 Task: Create in the project TrackForge and in the Backlog issue 'Improve the appâ€™s performance during network interruptions' a child issue 'Serverless computing application cost optimization and testing', and assign it to team member softage.4@softage.net.
Action: Mouse moved to (8, 28)
Screenshot: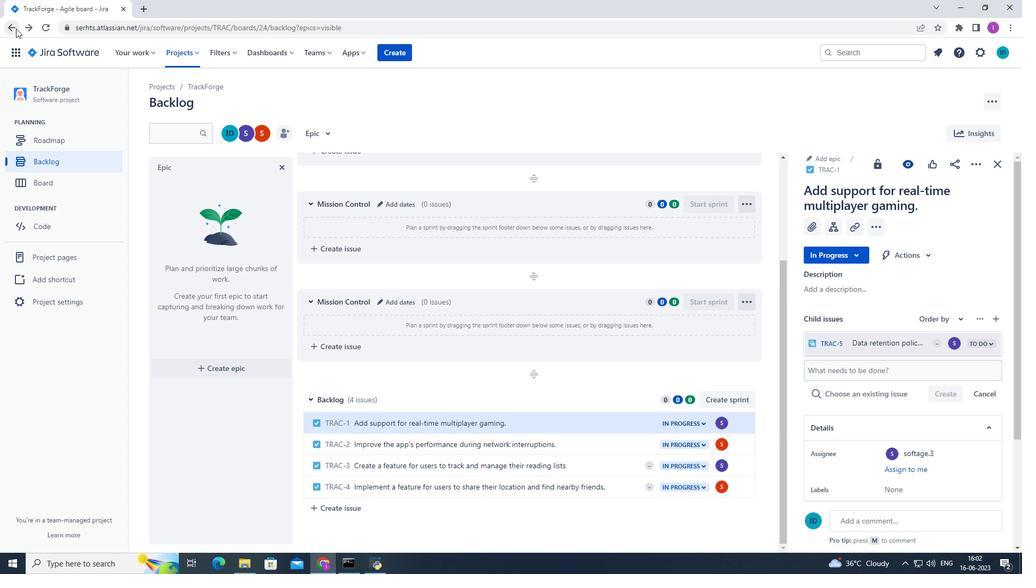 
Action: Mouse pressed left at (8, 28)
Screenshot: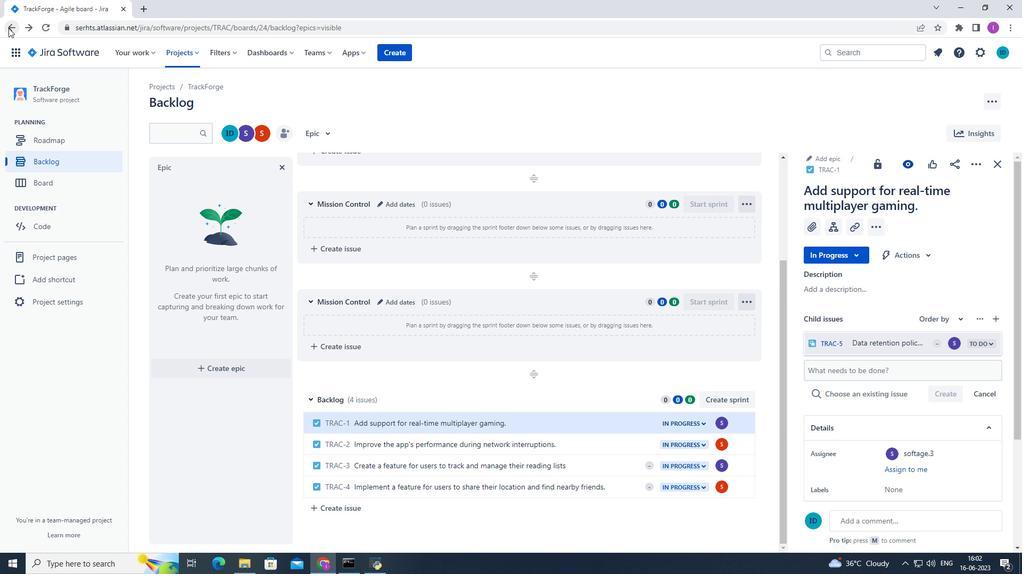 
Action: Mouse moved to (54, 166)
Screenshot: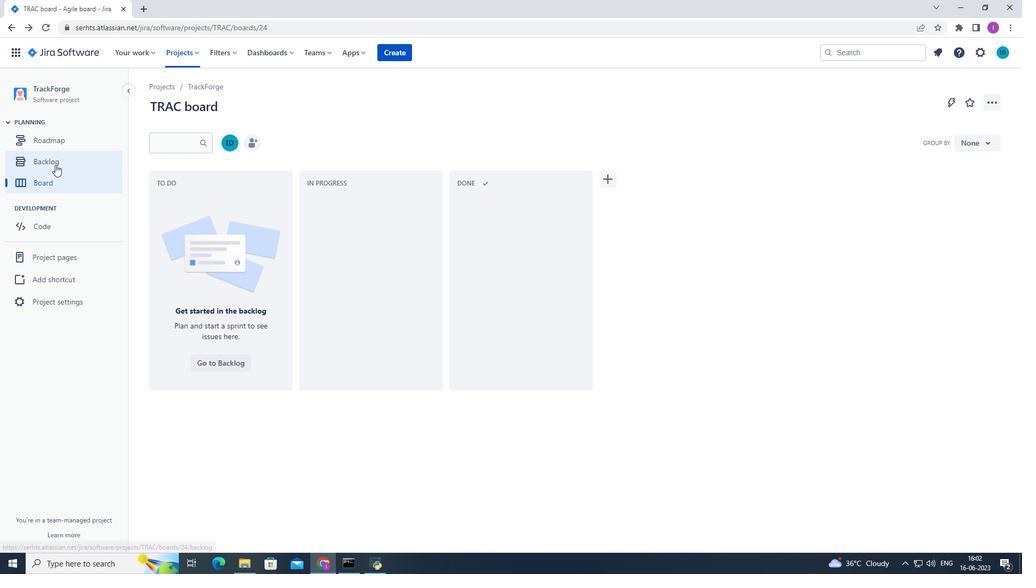
Action: Mouse pressed left at (54, 166)
Screenshot: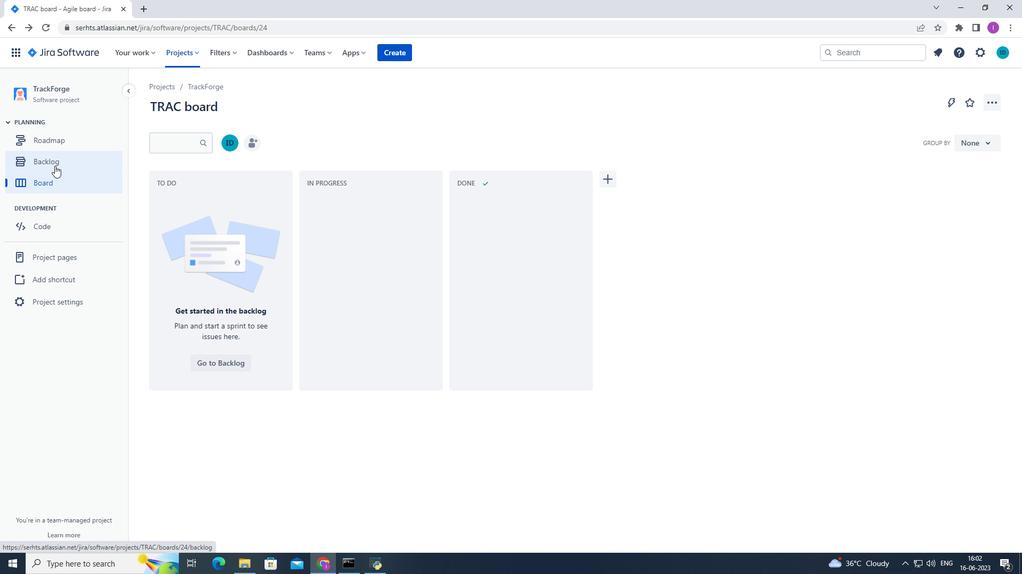 
Action: Mouse moved to (302, 394)
Screenshot: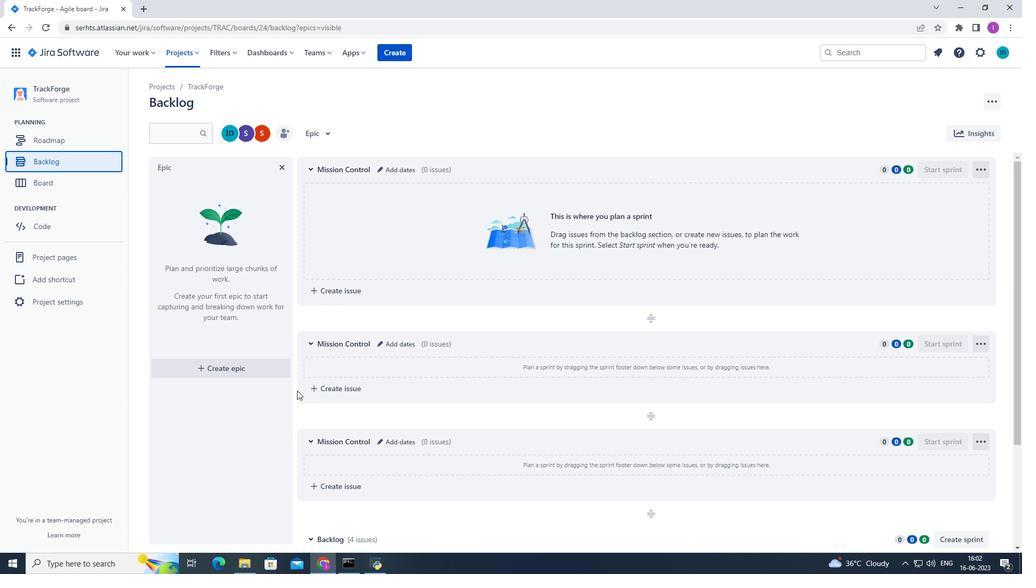 
Action: Mouse scrolled (302, 393) with delta (0, 0)
Screenshot: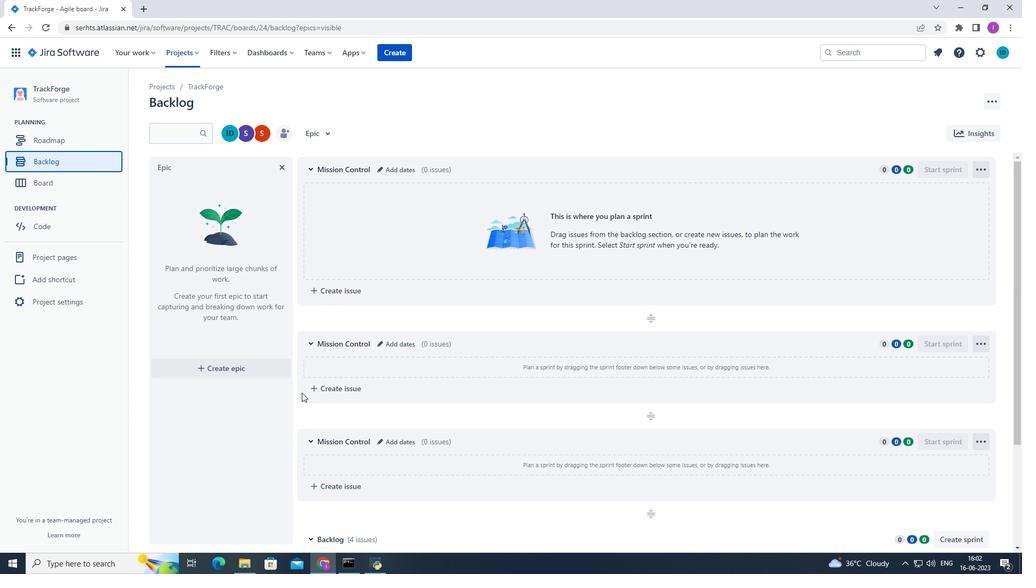 
Action: Mouse moved to (302, 394)
Screenshot: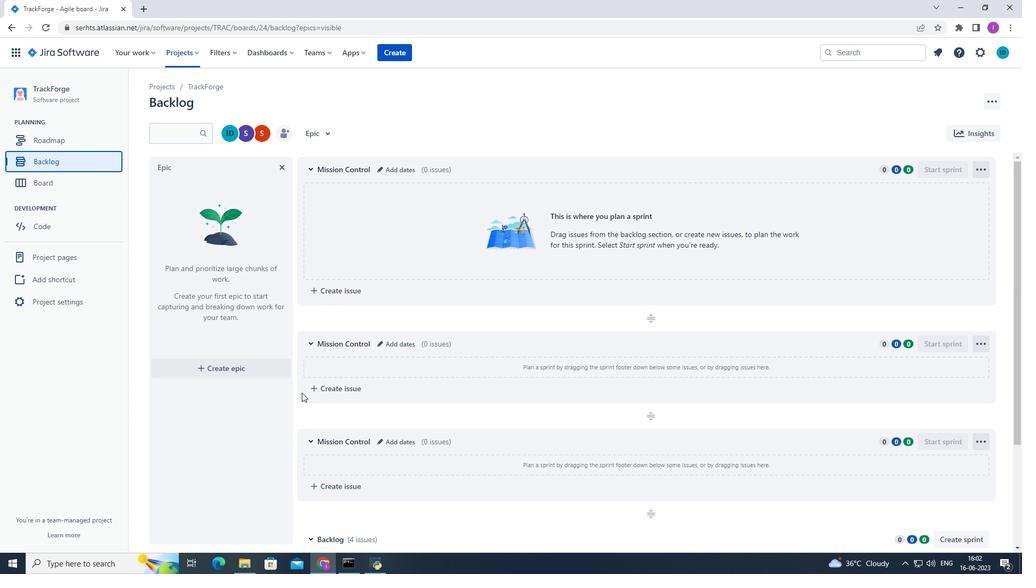 
Action: Mouse scrolled (302, 394) with delta (0, 0)
Screenshot: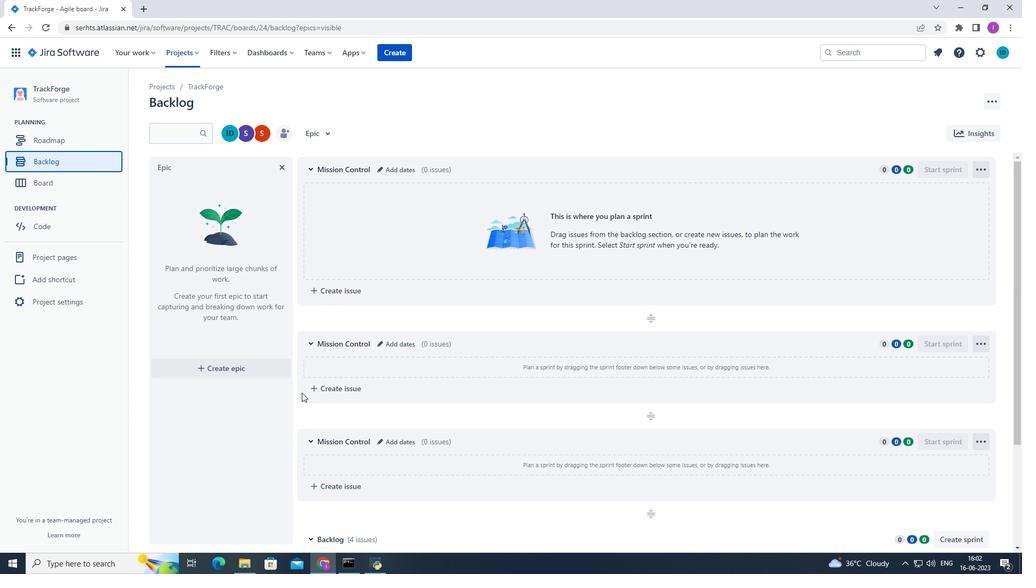 
Action: Mouse moved to (303, 394)
Screenshot: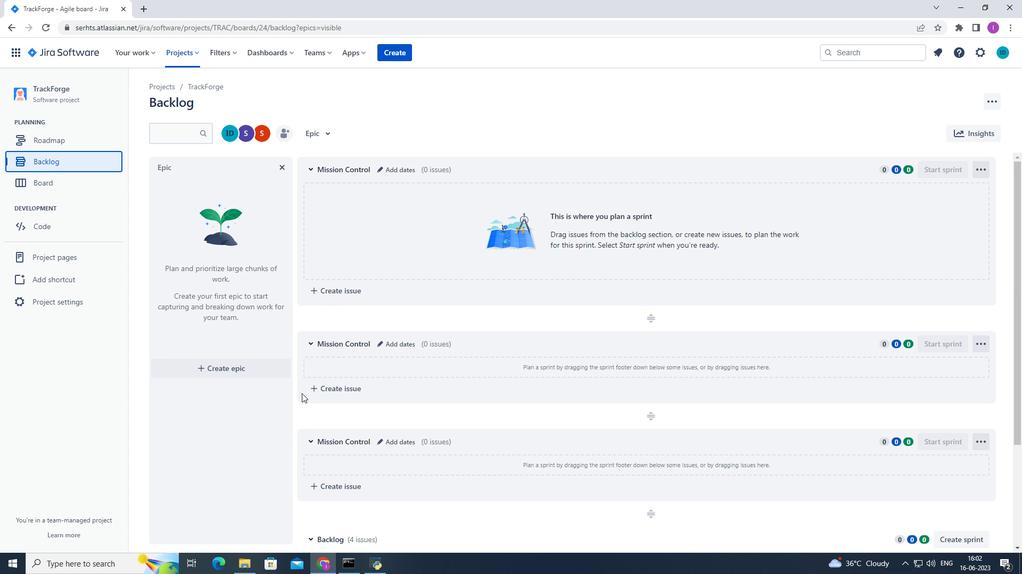 
Action: Mouse scrolled (303, 394) with delta (0, 0)
Screenshot: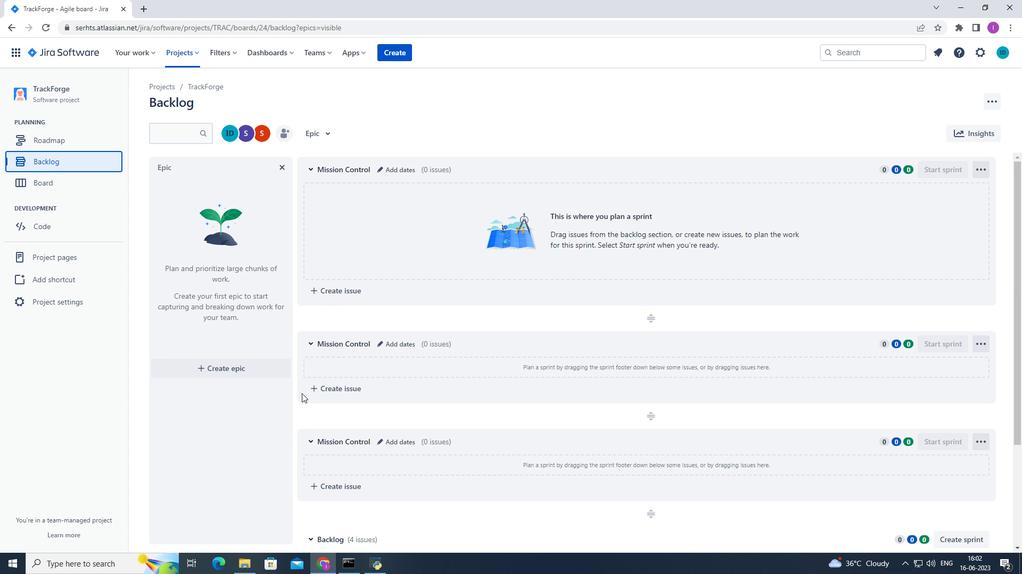 
Action: Mouse moved to (304, 394)
Screenshot: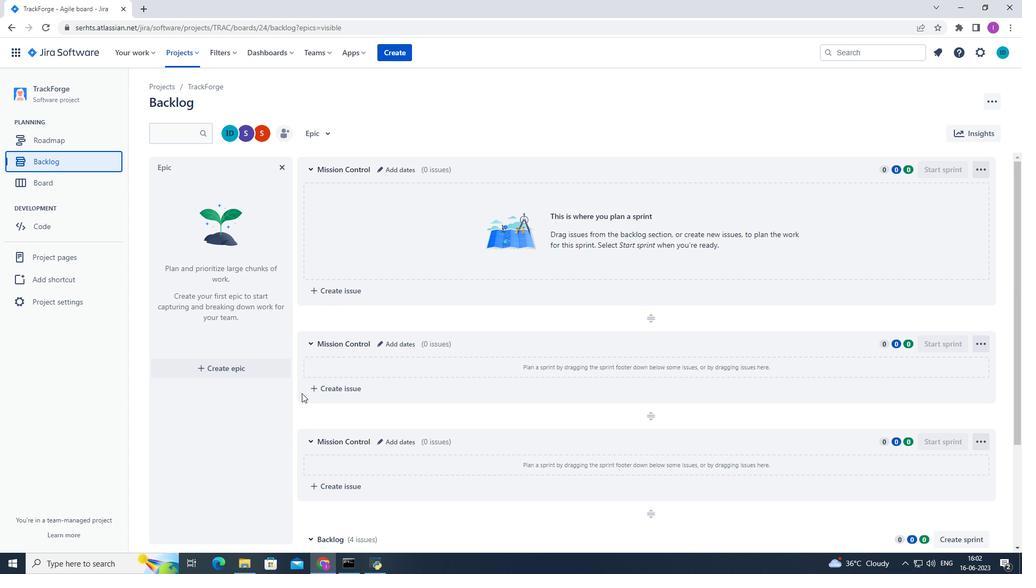 
Action: Mouse scrolled (304, 394) with delta (0, 0)
Screenshot: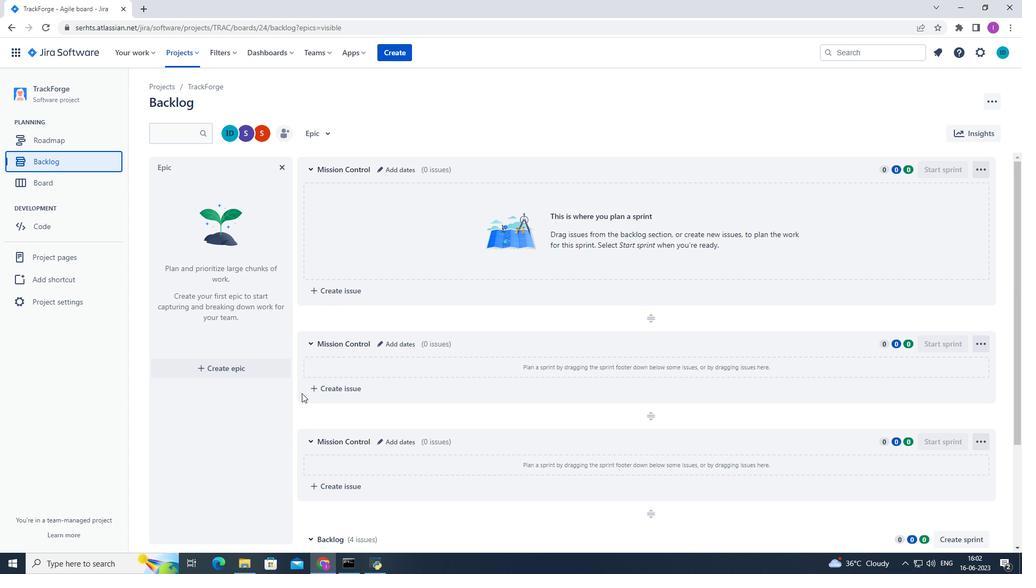 
Action: Mouse moved to (351, 407)
Screenshot: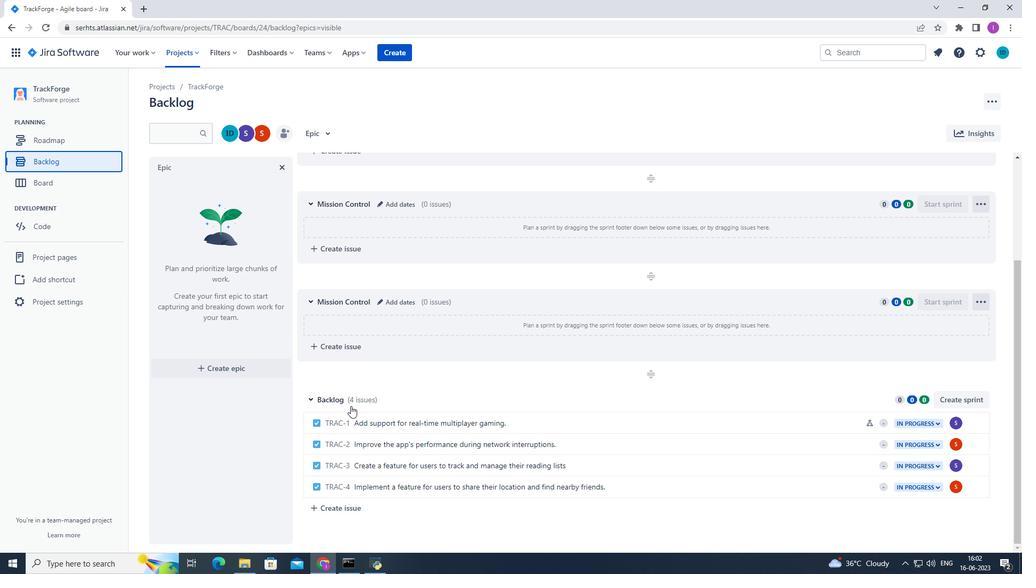 
Action: Mouse scrolled (351, 406) with delta (0, 0)
Screenshot: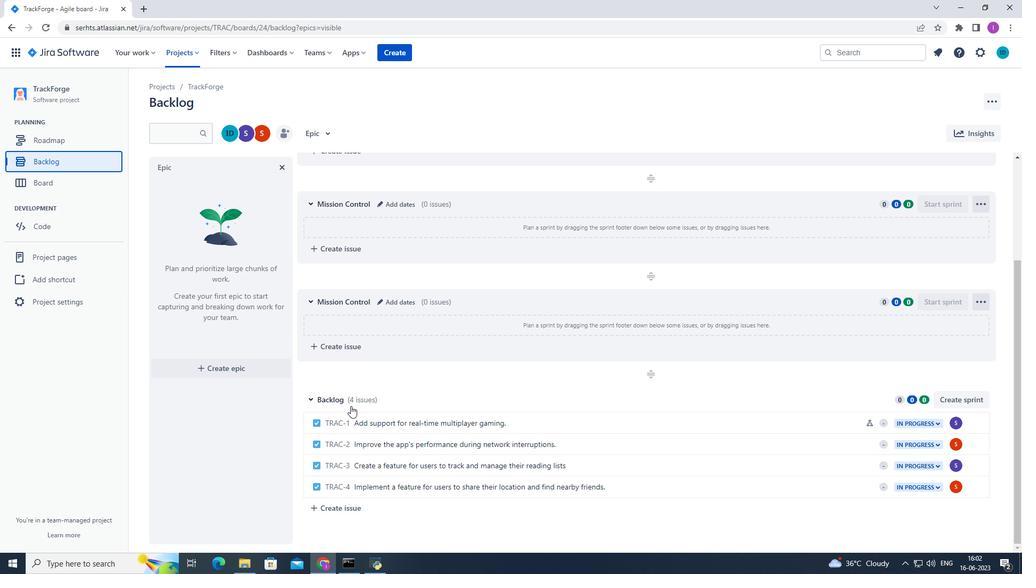 
Action: Mouse scrolled (351, 406) with delta (0, 0)
Screenshot: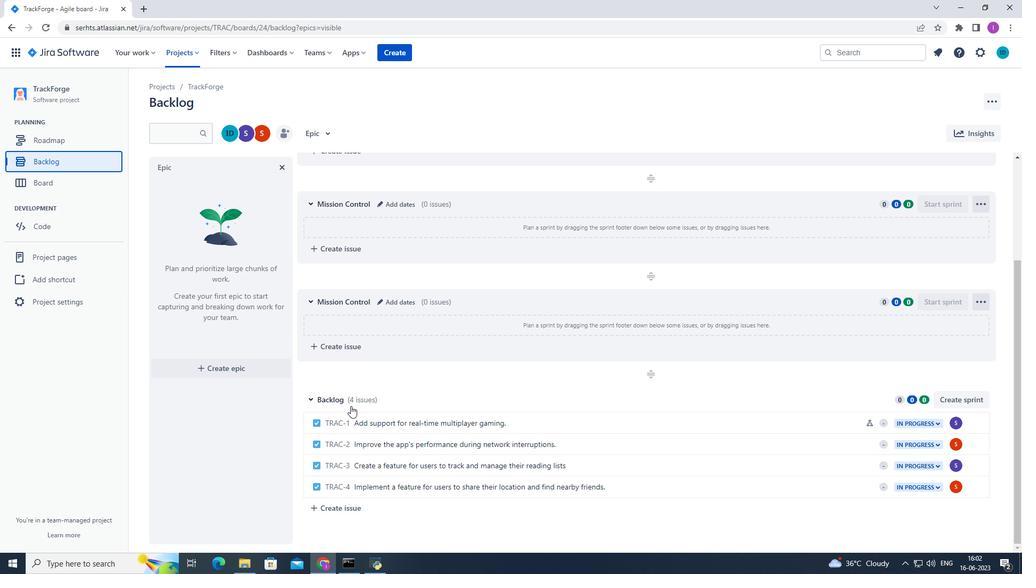 
Action: Mouse moved to (730, 447)
Screenshot: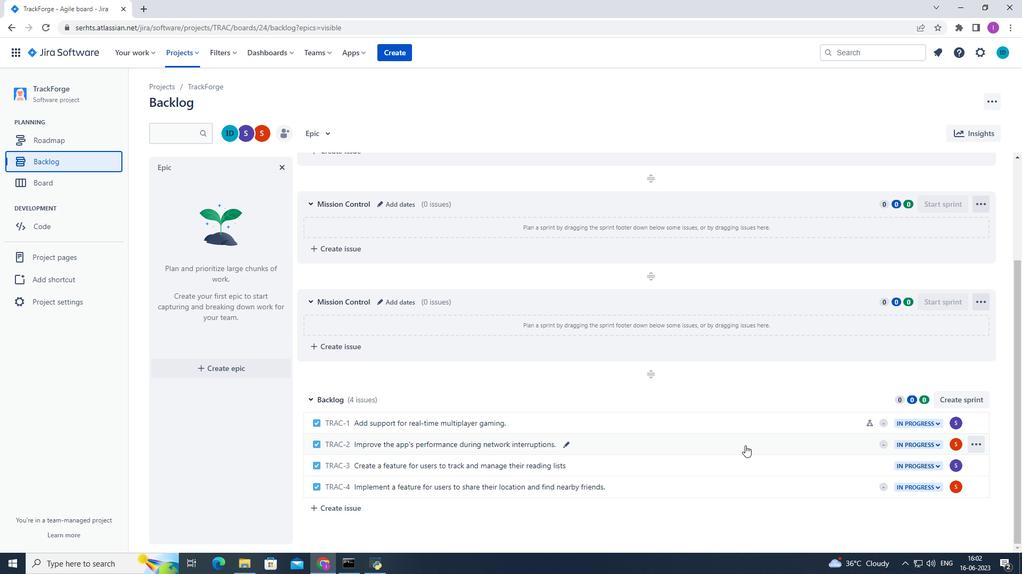 
Action: Mouse pressed left at (730, 447)
Screenshot: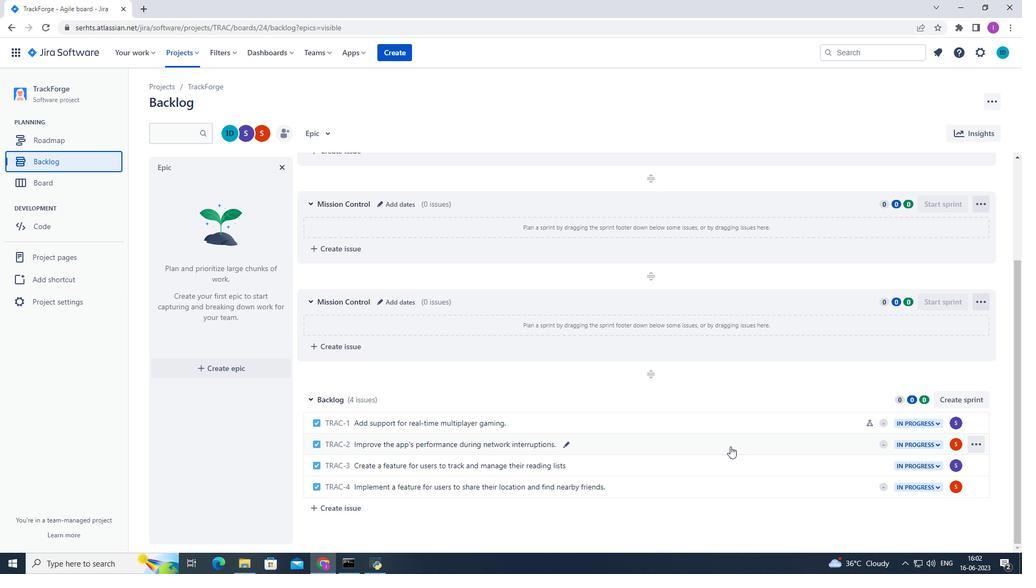 
Action: Mouse moved to (835, 227)
Screenshot: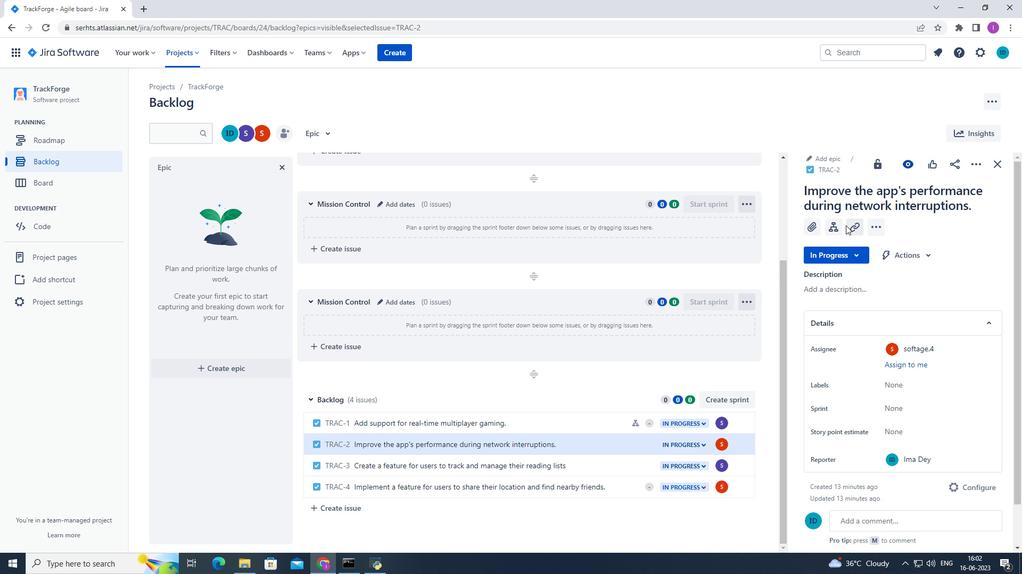 
Action: Mouse pressed left at (835, 227)
Screenshot: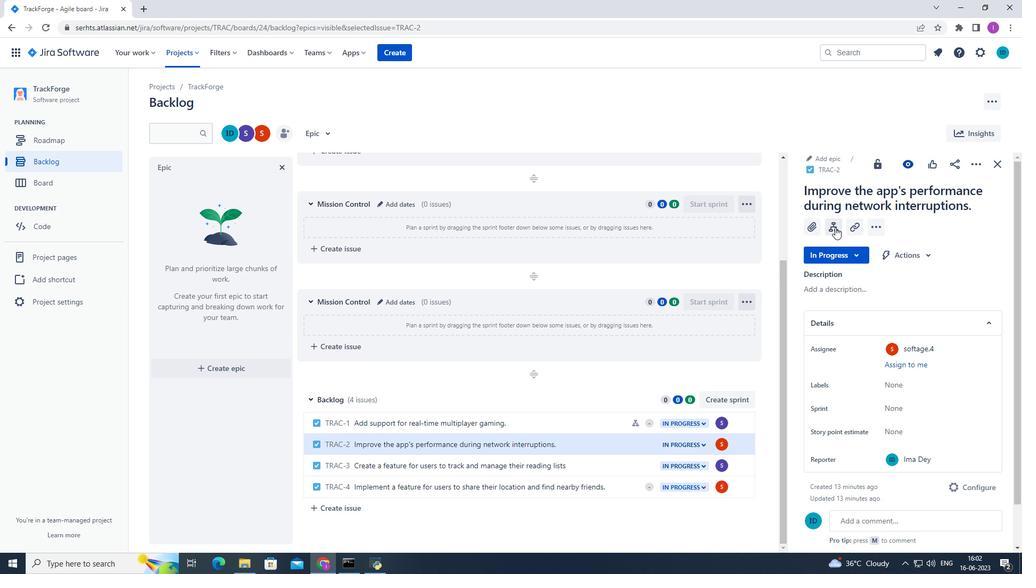 
Action: Mouse moved to (826, 343)
Screenshot: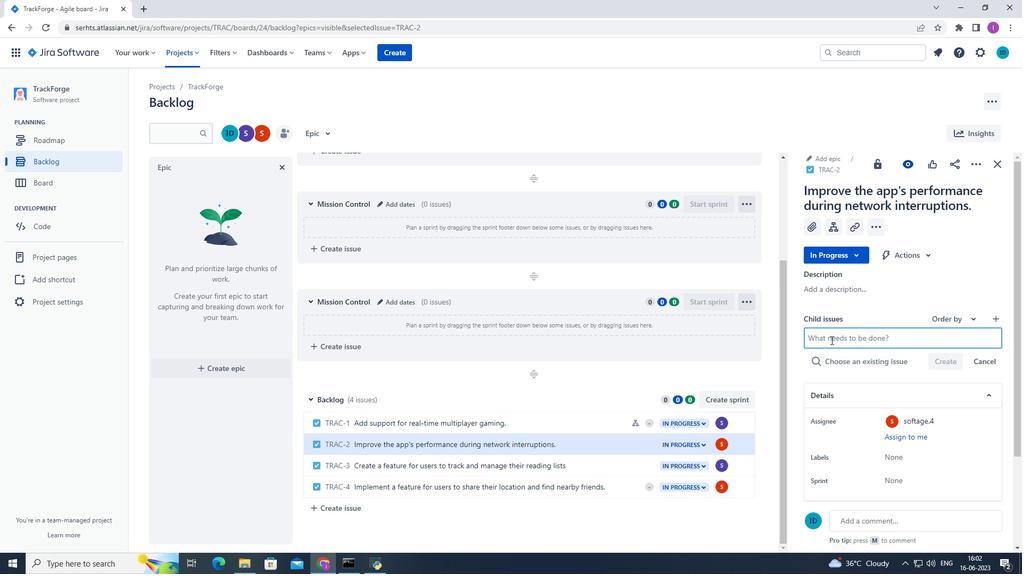 
Action: Mouse pressed left at (826, 343)
Screenshot: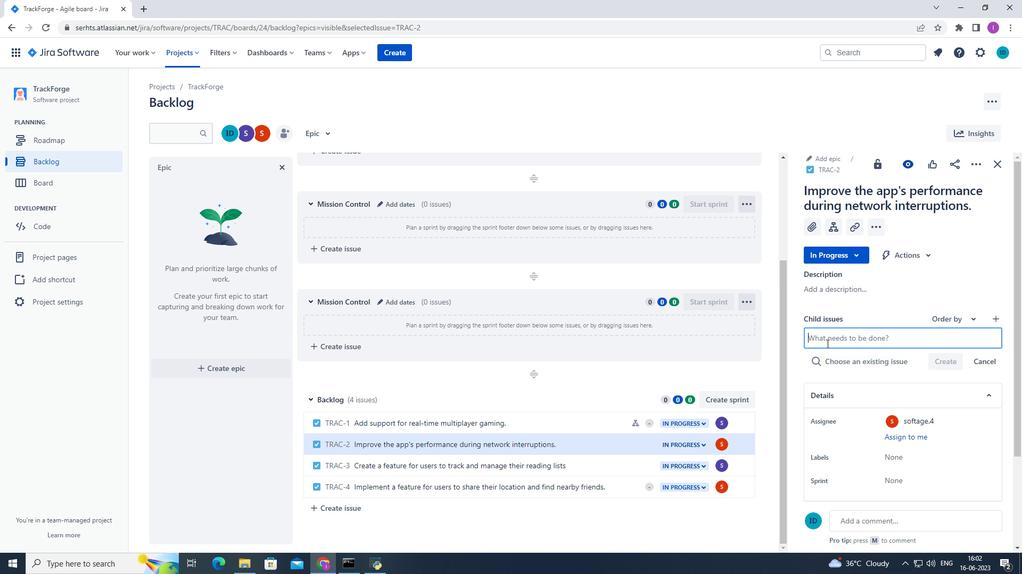 
Action: Mouse moved to (913, 351)
Screenshot: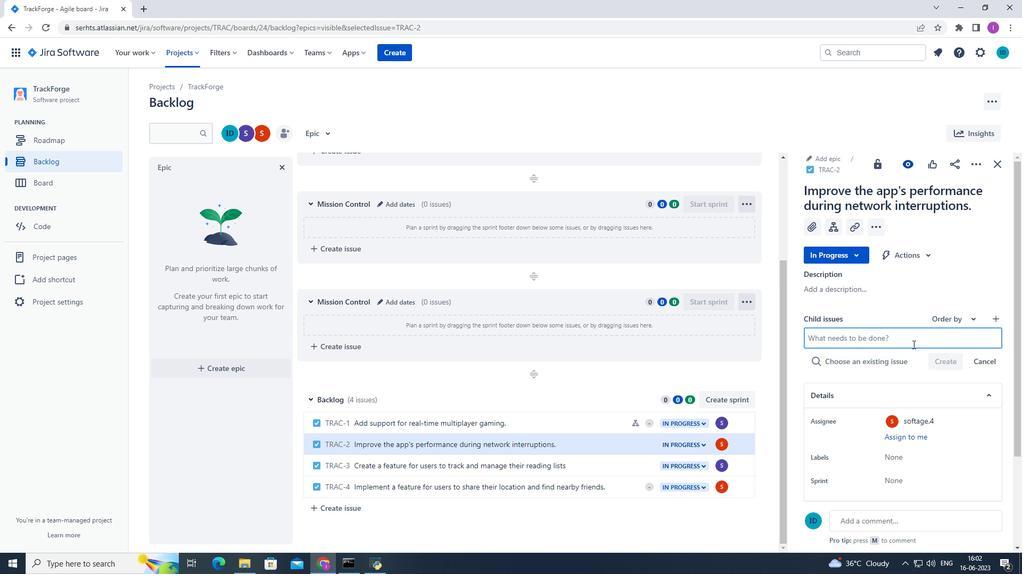 
Action: Key pressed <Key.shift>Serverlesscomputingn<Key.space>
Screenshot: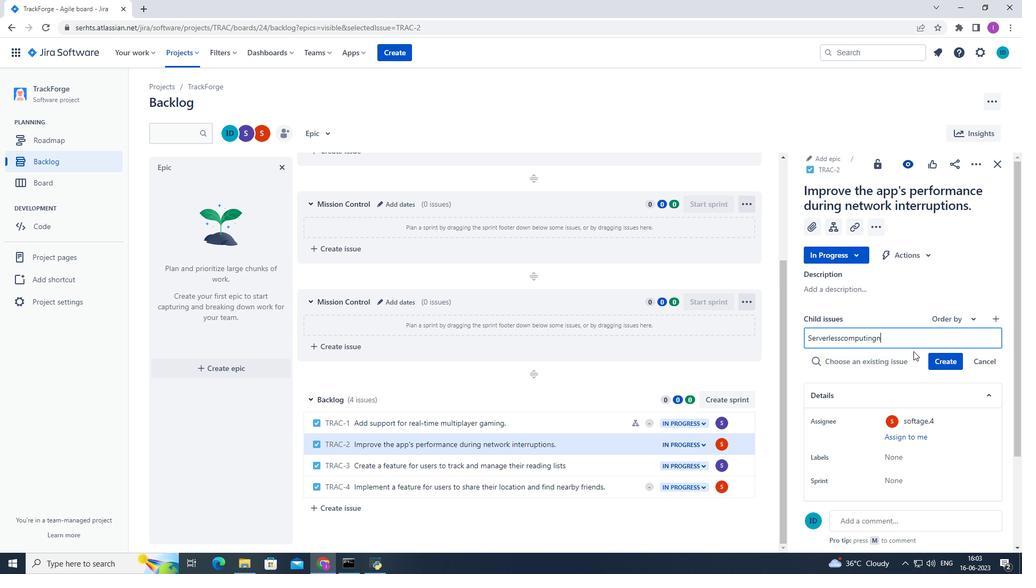 
Action: Mouse moved to (840, 339)
Screenshot: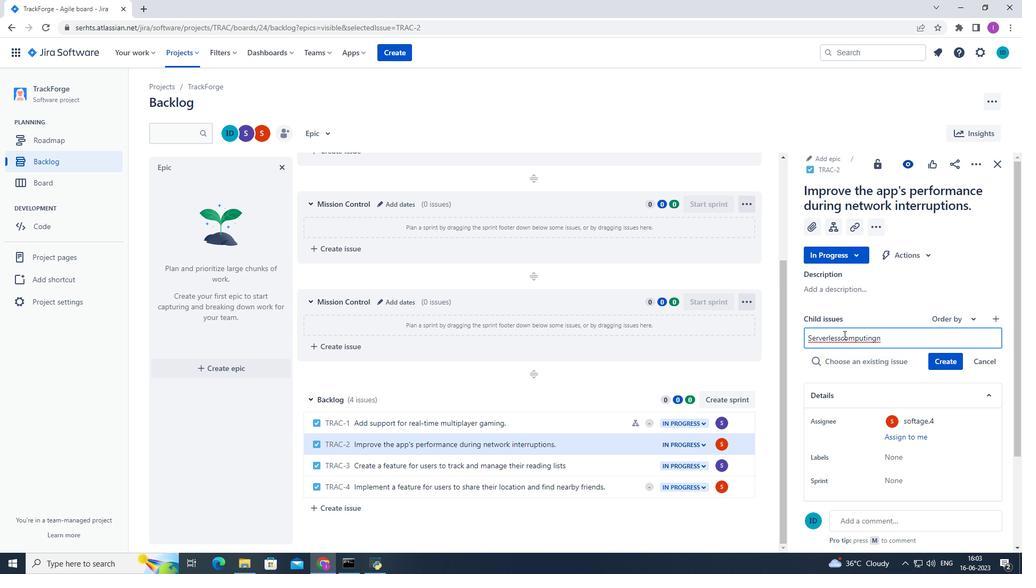 
Action: Mouse pressed left at (840, 339)
Screenshot: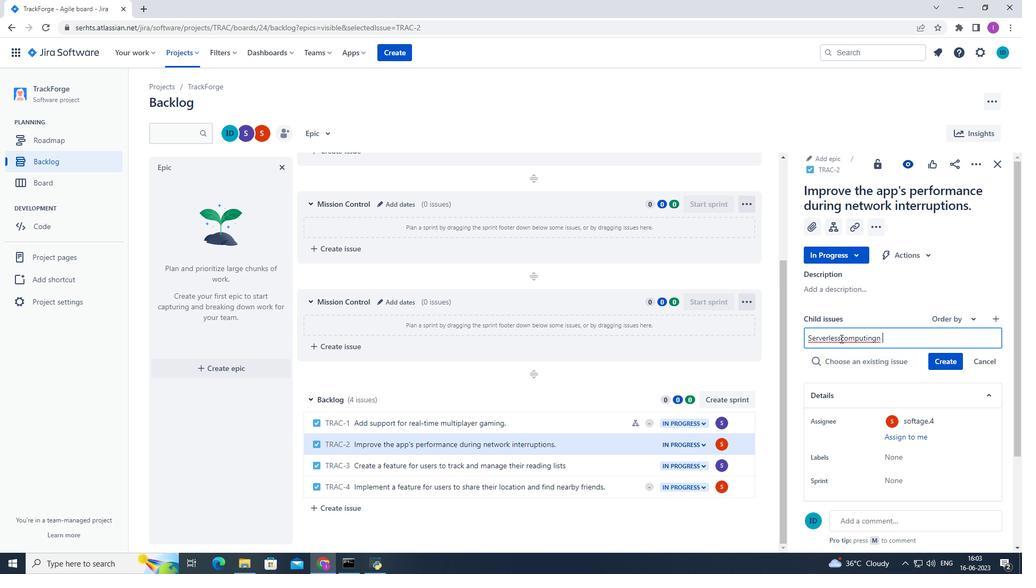 
Action: Key pressed <Key.space>
Screenshot: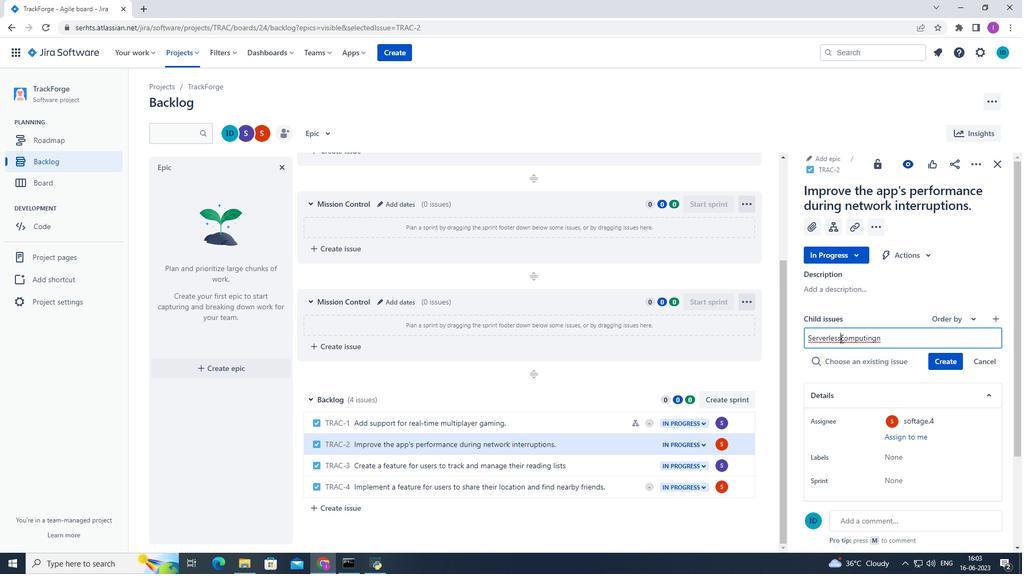 
Action: Mouse moved to (889, 340)
Screenshot: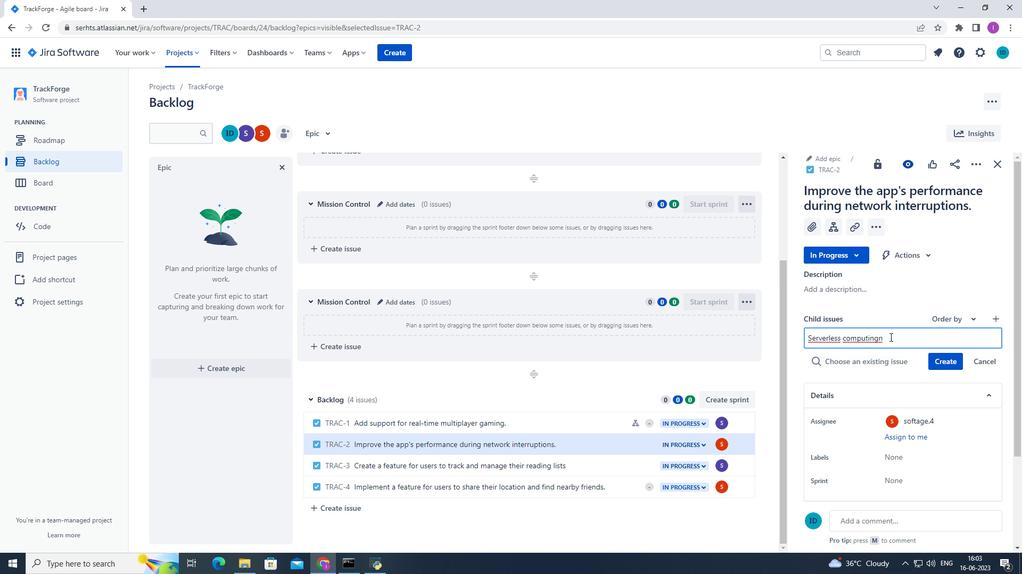 
Action: Mouse pressed left at (889, 340)
Screenshot: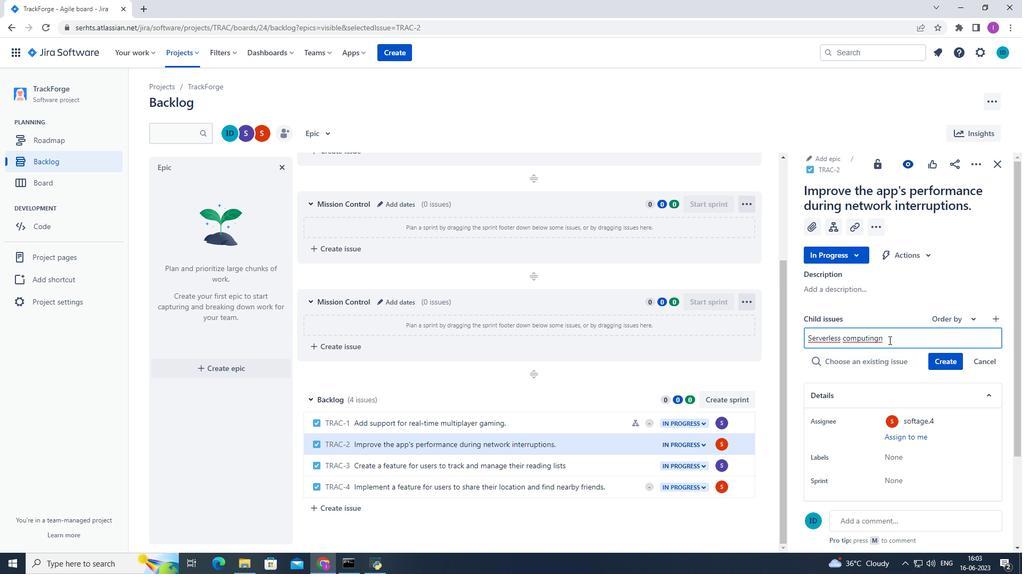 
Action: Mouse moved to (881, 335)
Screenshot: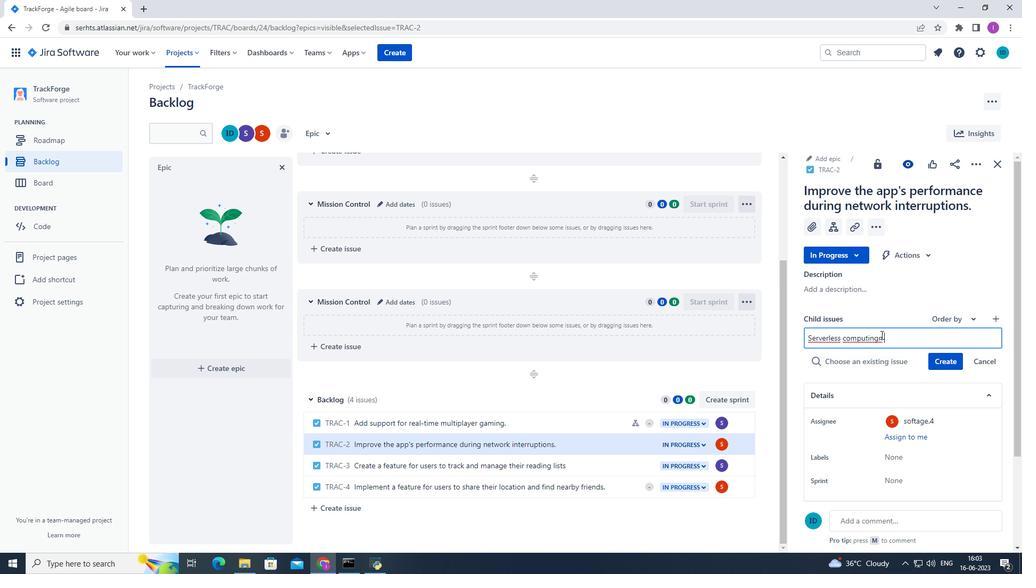 
Action: Key pressed <Key.backspace><Key.backspace>
Screenshot: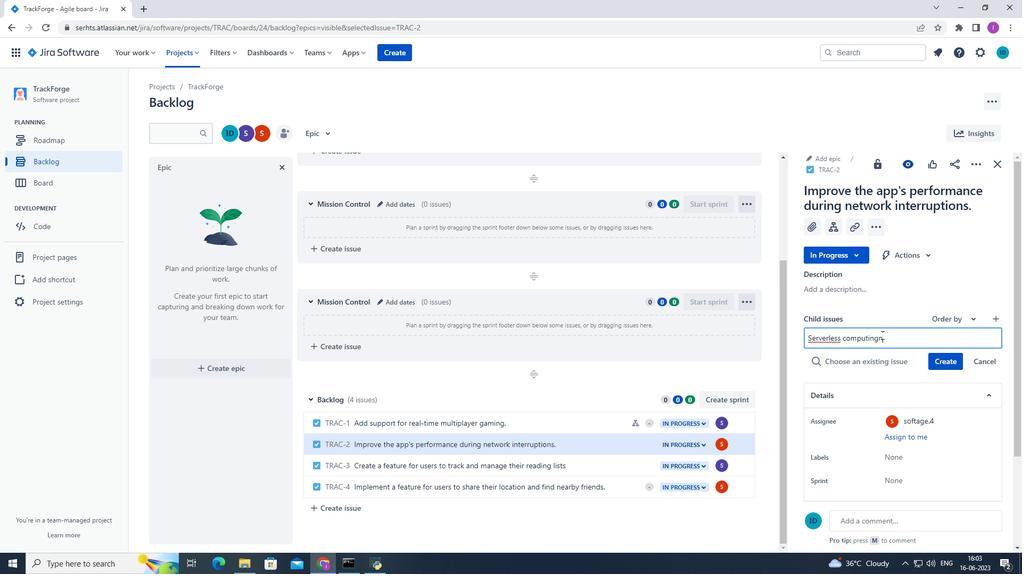 
Action: Mouse moved to (883, 338)
Screenshot: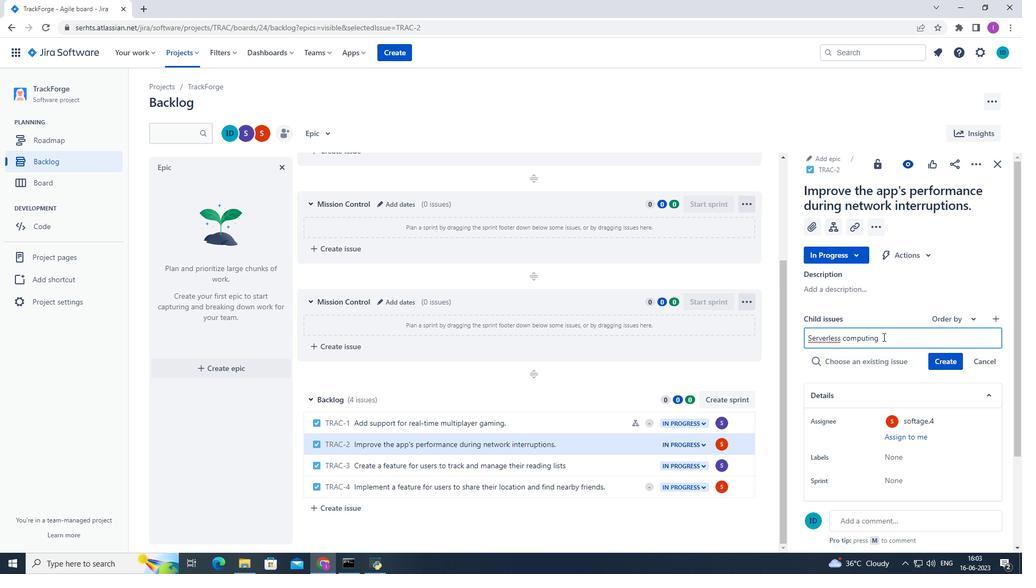 
Action: Key pressed <Key.space>application<Key.space>cost<Key.space>optimization<Key.space>and<Key.space>testing.
Screenshot: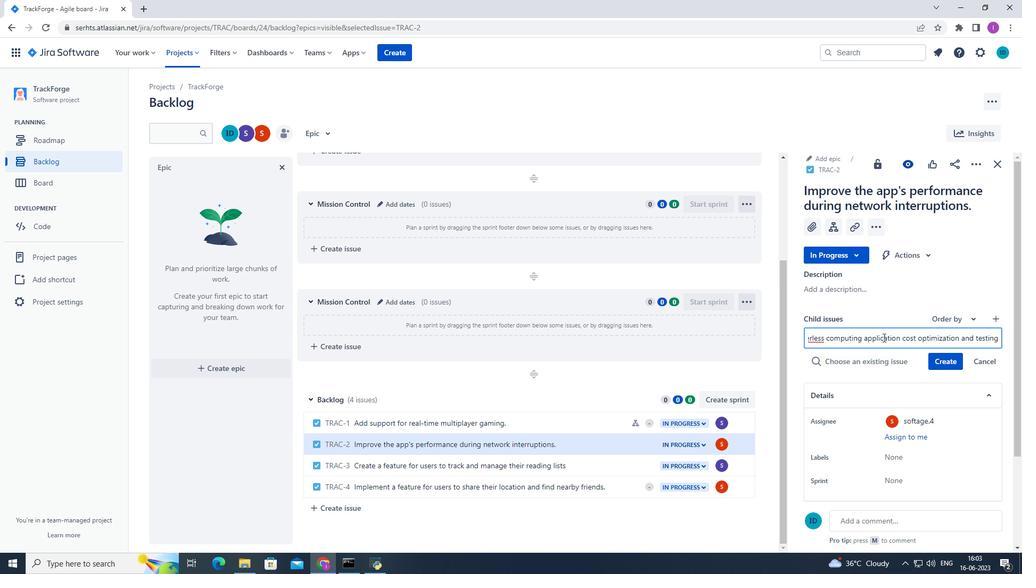 
Action: Mouse moved to (945, 363)
Screenshot: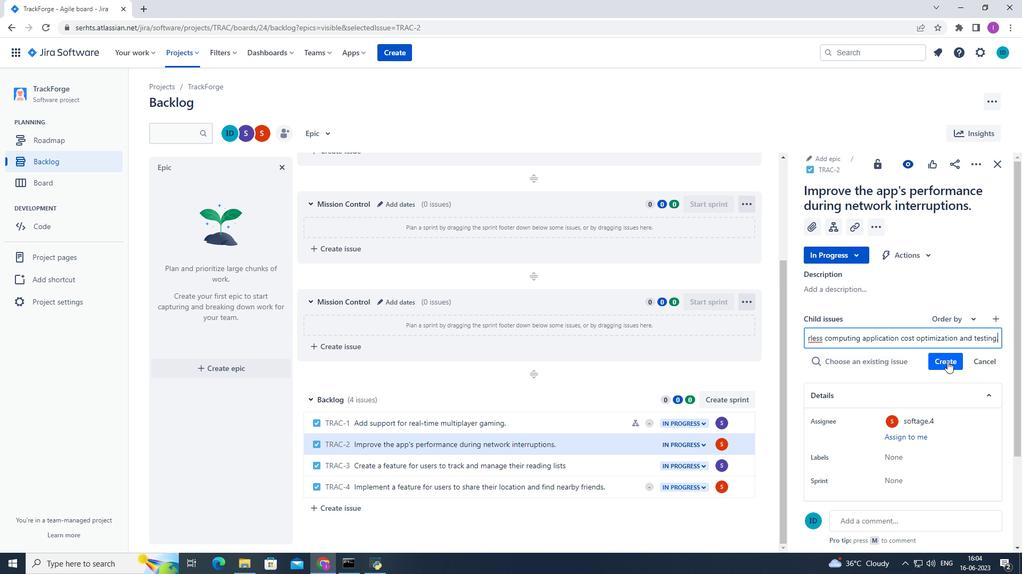 
Action: Mouse pressed left at (945, 363)
Screenshot: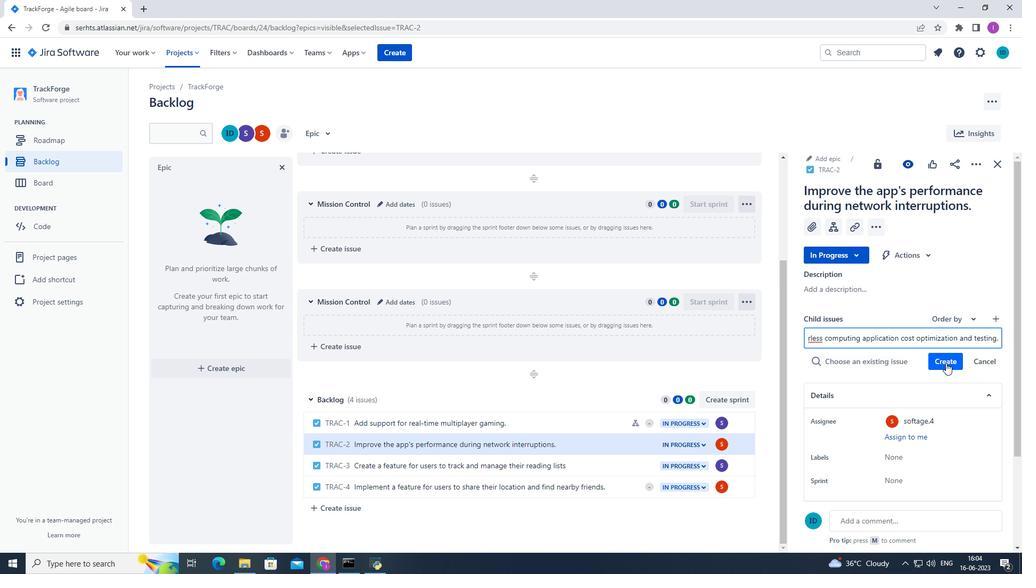 
Action: Mouse moved to (955, 343)
Screenshot: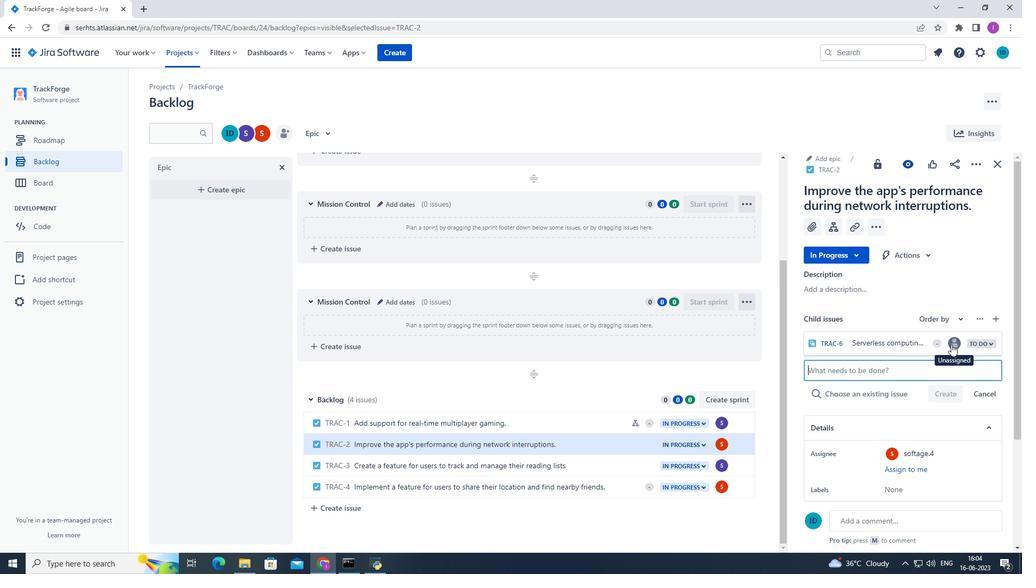
Action: Mouse pressed left at (955, 343)
Screenshot: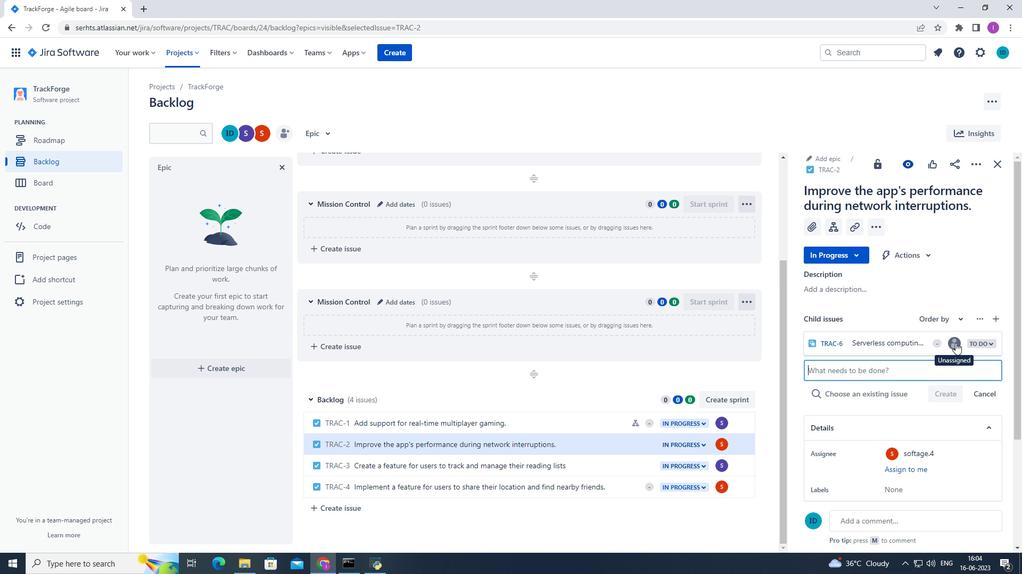 
Action: Mouse moved to (862, 396)
Screenshot: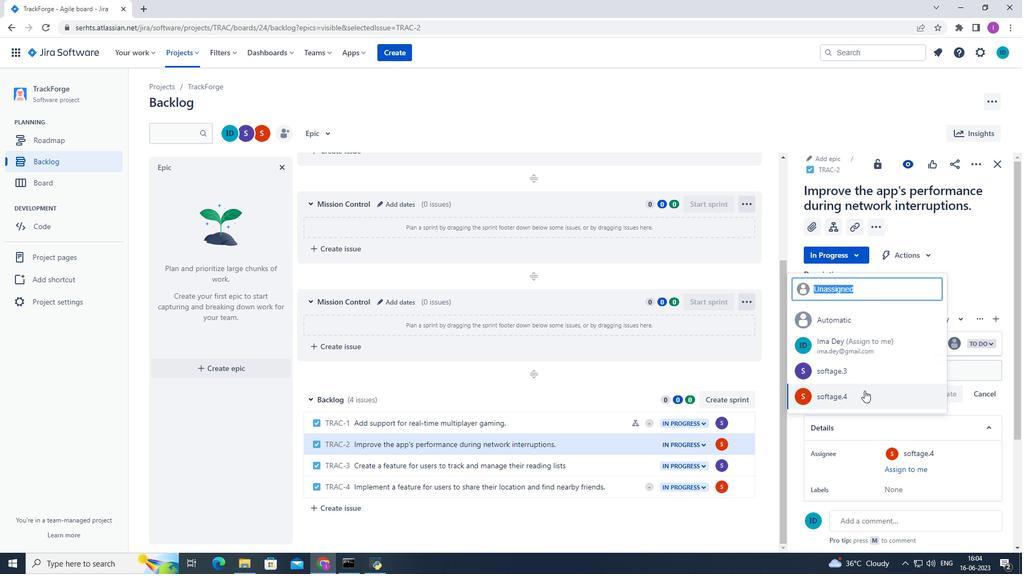 
Action: Mouse pressed left at (862, 396)
Screenshot: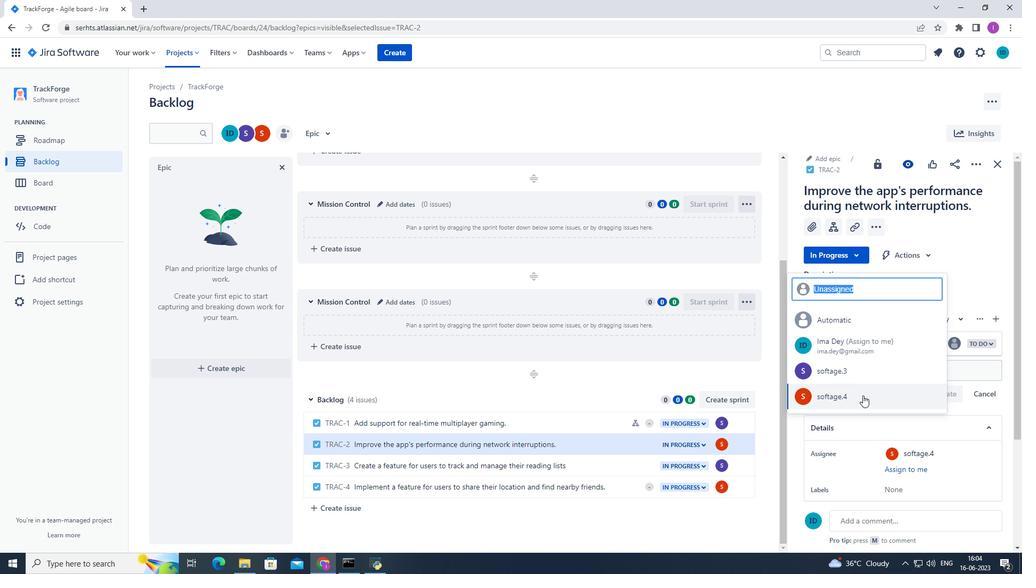 
Action: Mouse moved to (506, 424)
Screenshot: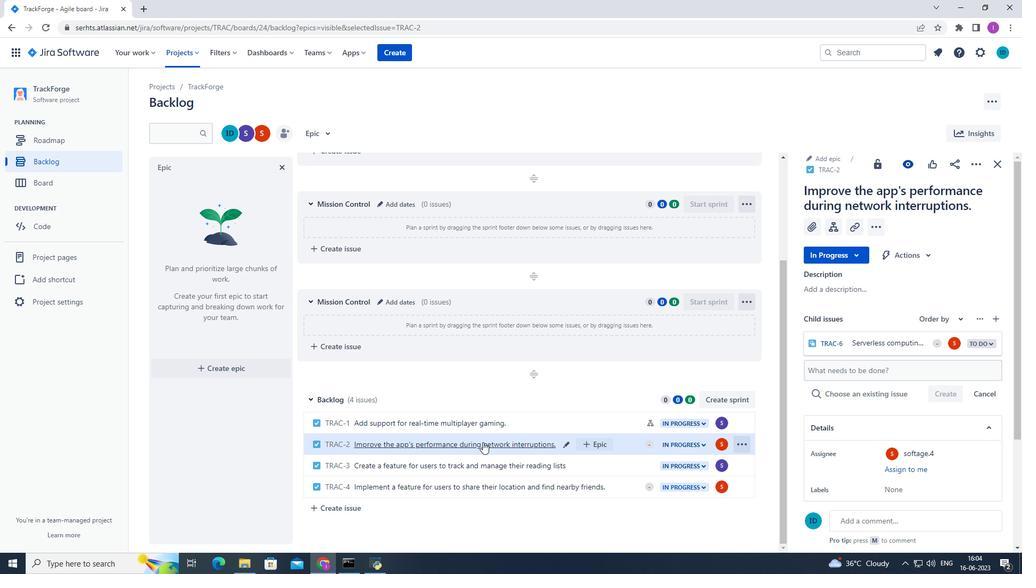 
